 Task: Add Sprouts 100% Angus Grass-Fed Boneless Chuck Steak to the cart.
Action: Mouse moved to (14, 81)
Screenshot: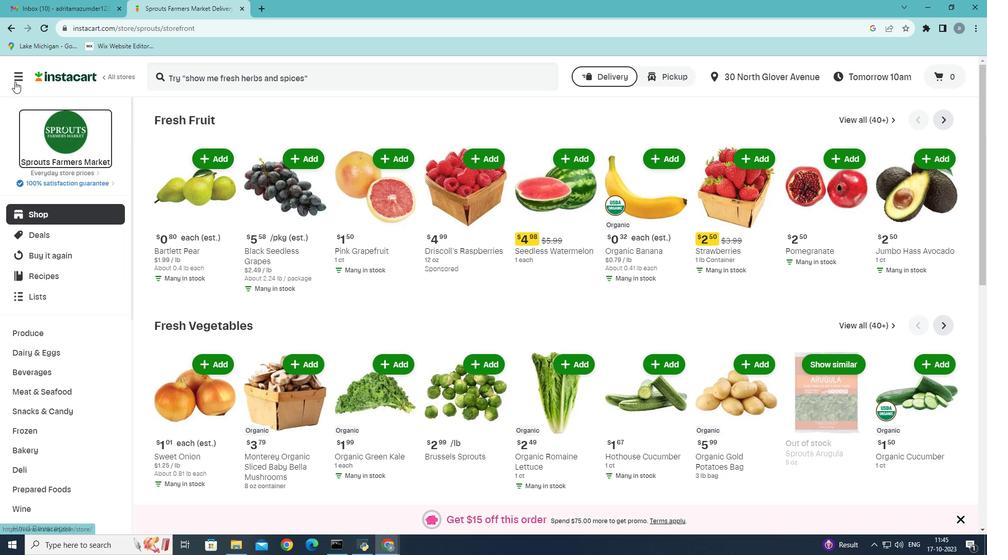 
Action: Mouse pressed left at (14, 81)
Screenshot: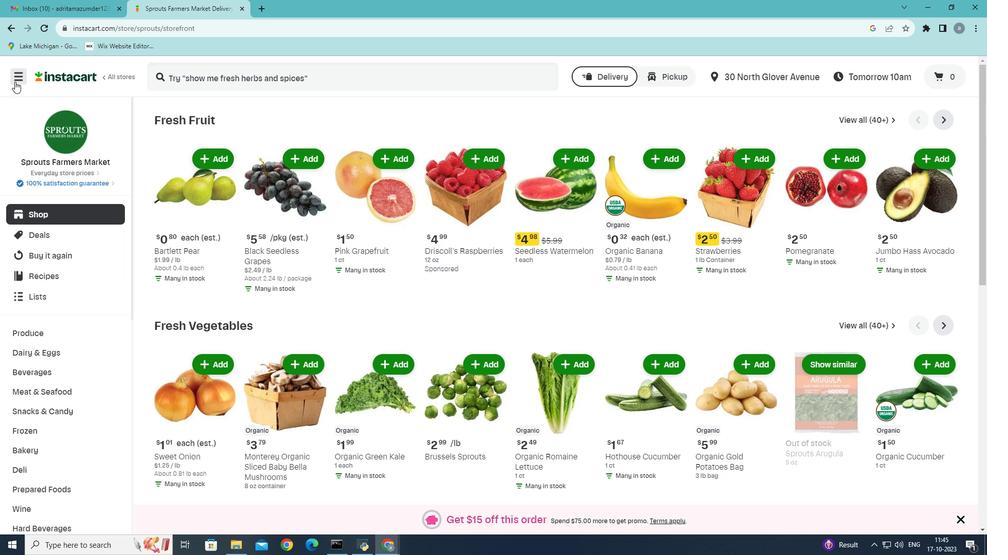 
Action: Mouse moved to (34, 302)
Screenshot: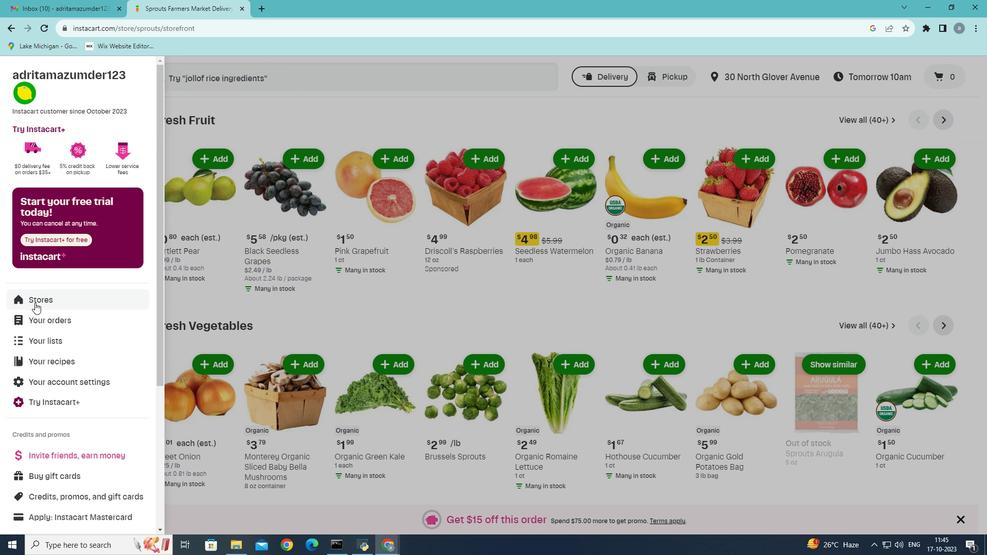 
Action: Mouse pressed left at (34, 302)
Screenshot: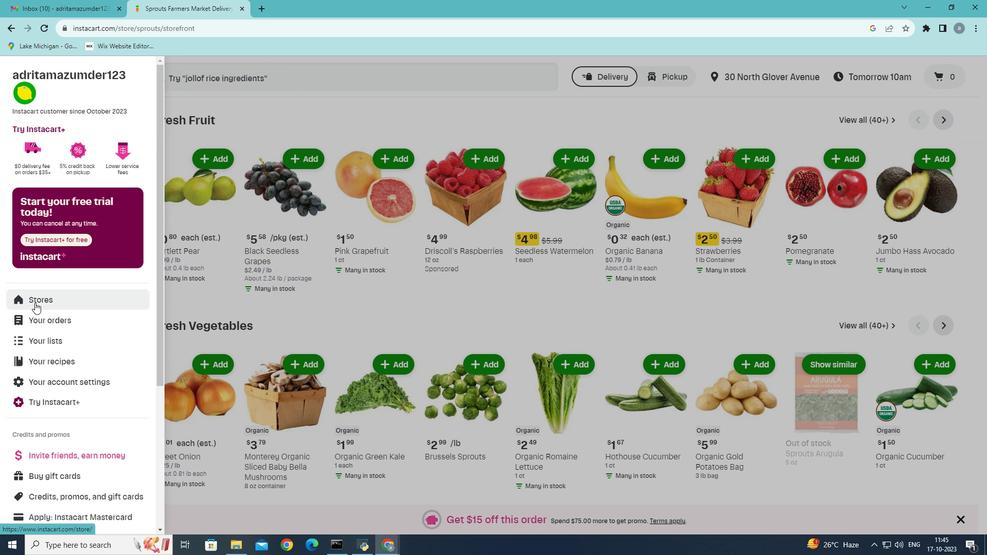 
Action: Mouse moved to (248, 119)
Screenshot: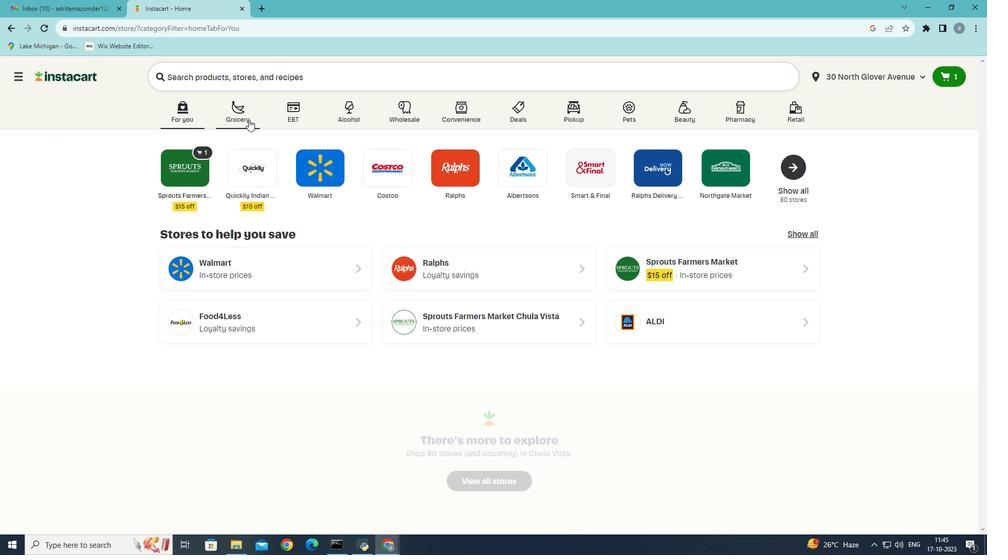 
Action: Mouse pressed left at (248, 119)
Screenshot: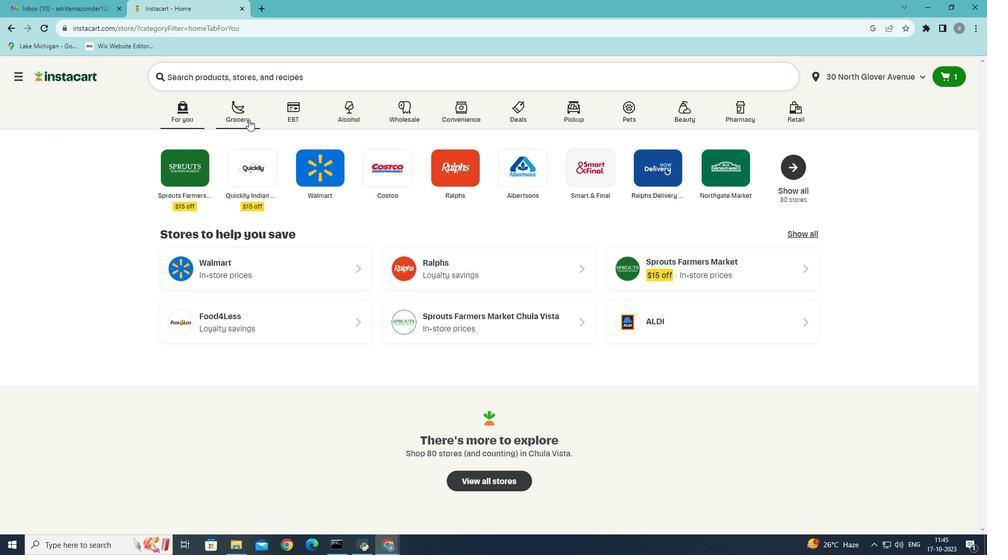 
Action: Mouse moved to (700, 260)
Screenshot: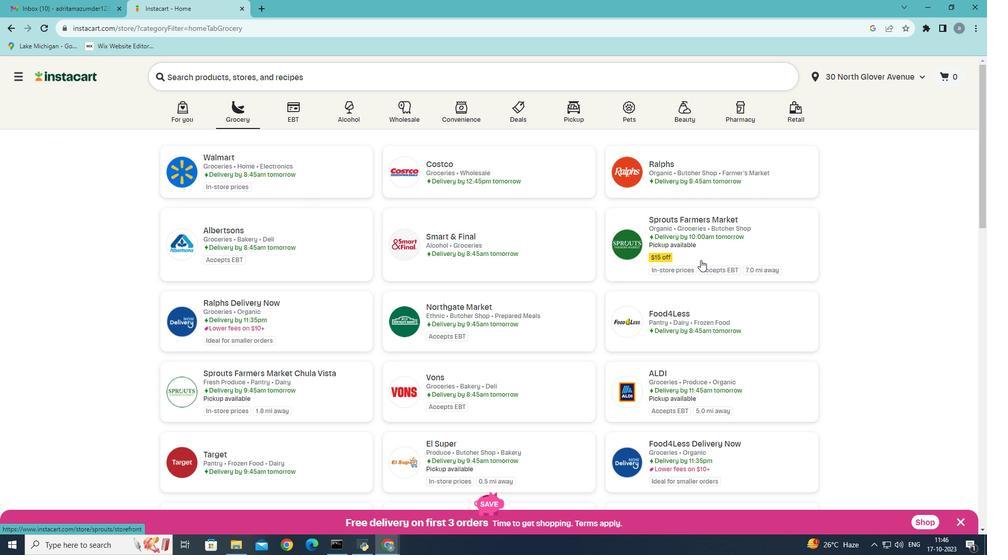 
Action: Mouse pressed left at (700, 260)
Screenshot: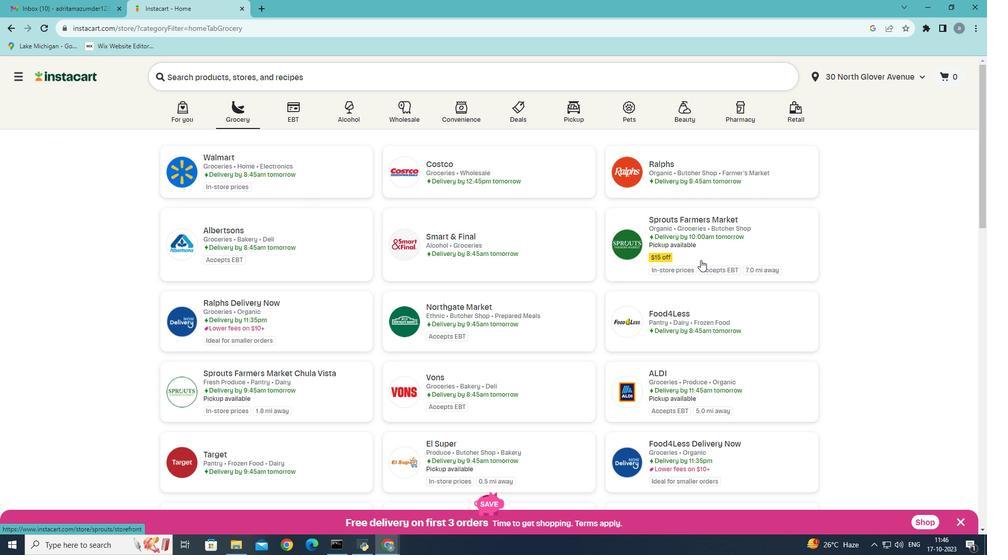 
Action: Mouse moved to (53, 389)
Screenshot: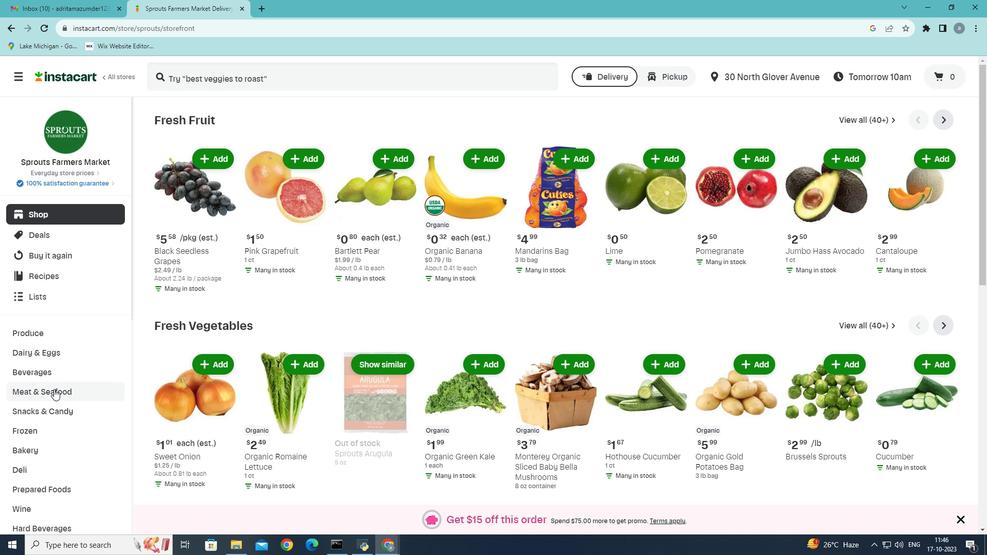 
Action: Mouse pressed left at (53, 389)
Screenshot: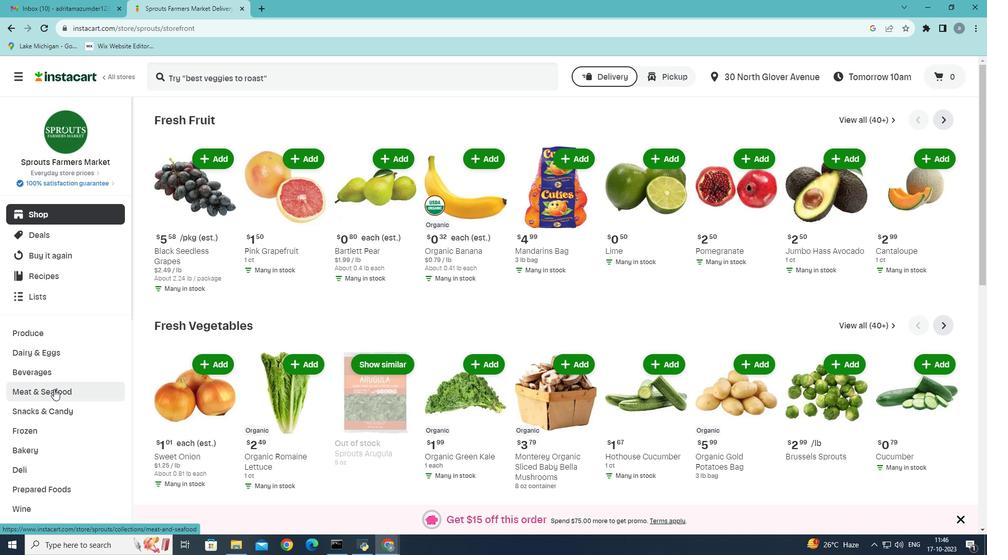 
Action: Mouse moved to (298, 147)
Screenshot: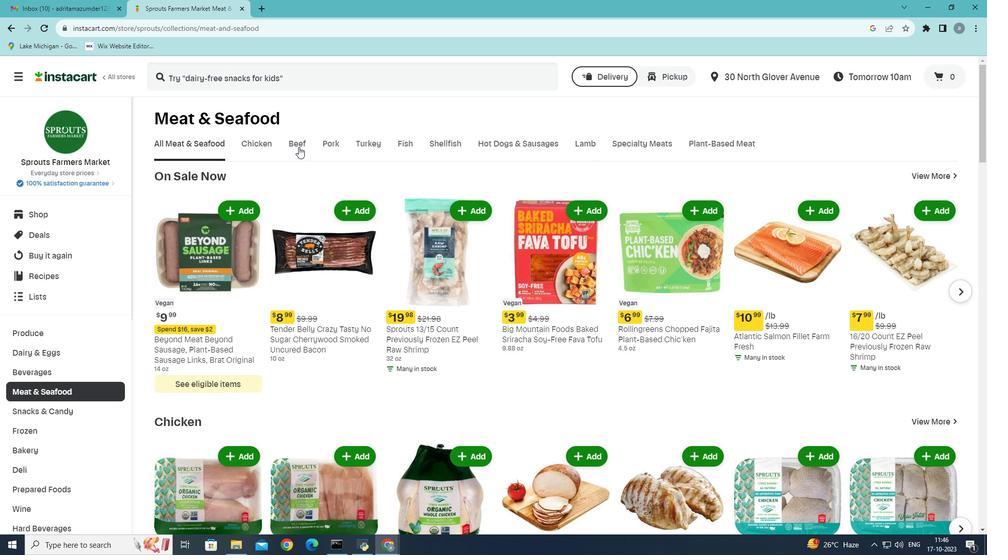 
Action: Mouse pressed left at (298, 147)
Screenshot: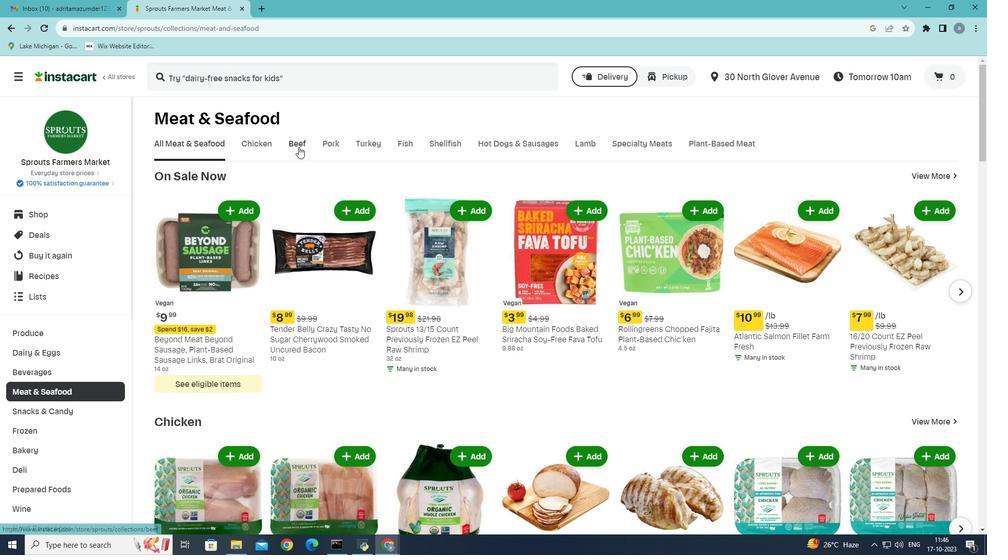 
Action: Mouse moved to (445, 375)
Screenshot: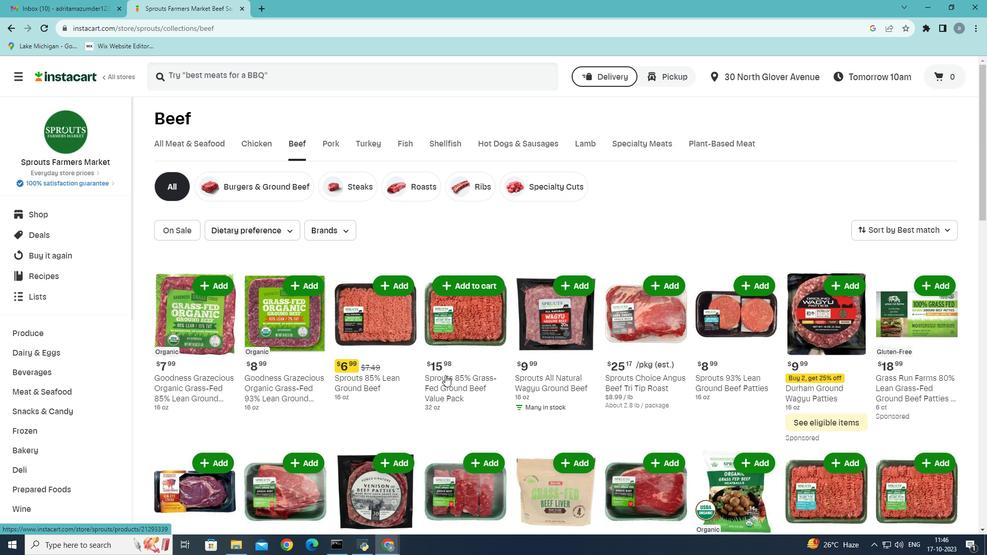 
Action: Mouse scrolled (445, 374) with delta (0, 0)
Screenshot: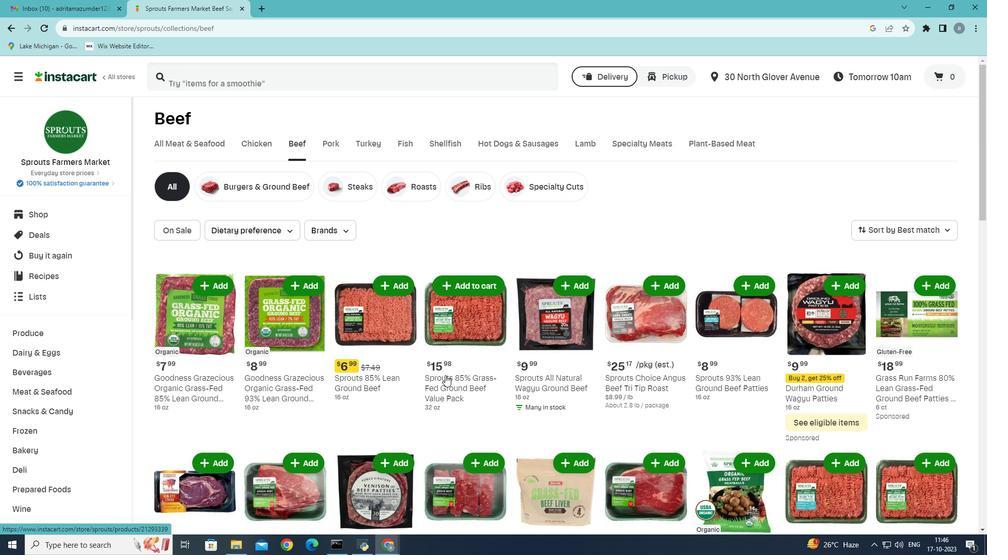 
Action: Mouse scrolled (445, 374) with delta (0, 0)
Screenshot: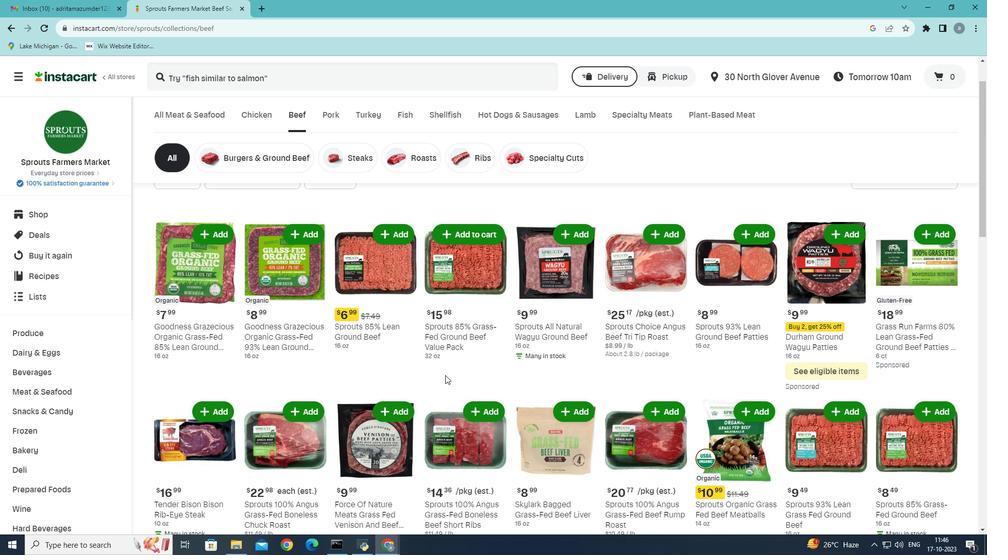 
Action: Mouse scrolled (445, 374) with delta (0, 0)
Screenshot: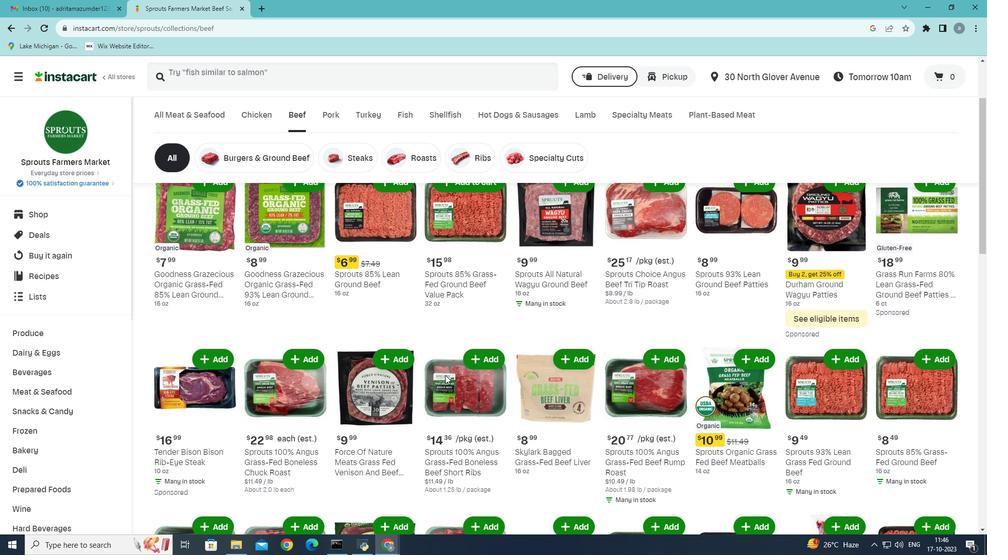 
Action: Mouse moved to (350, 157)
Screenshot: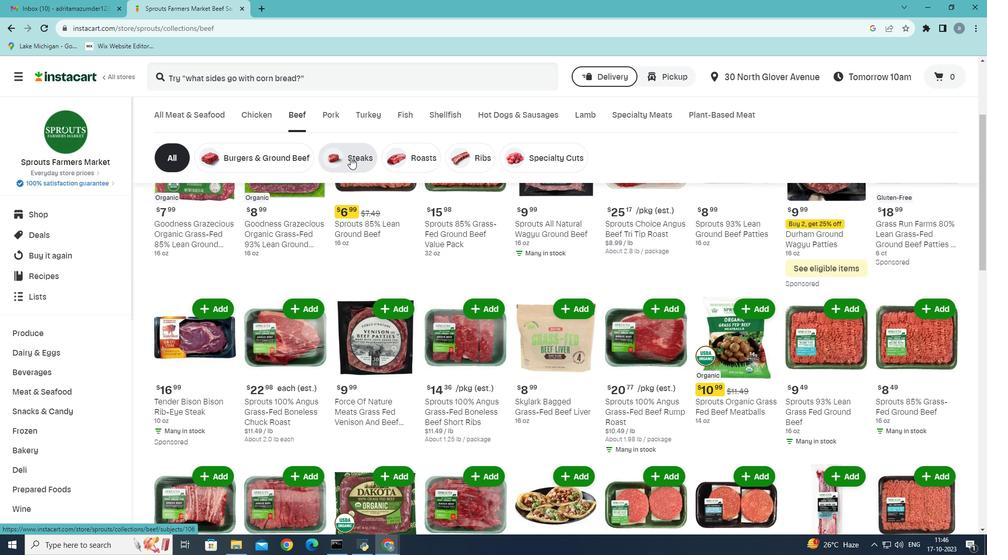 
Action: Mouse pressed left at (350, 157)
Screenshot: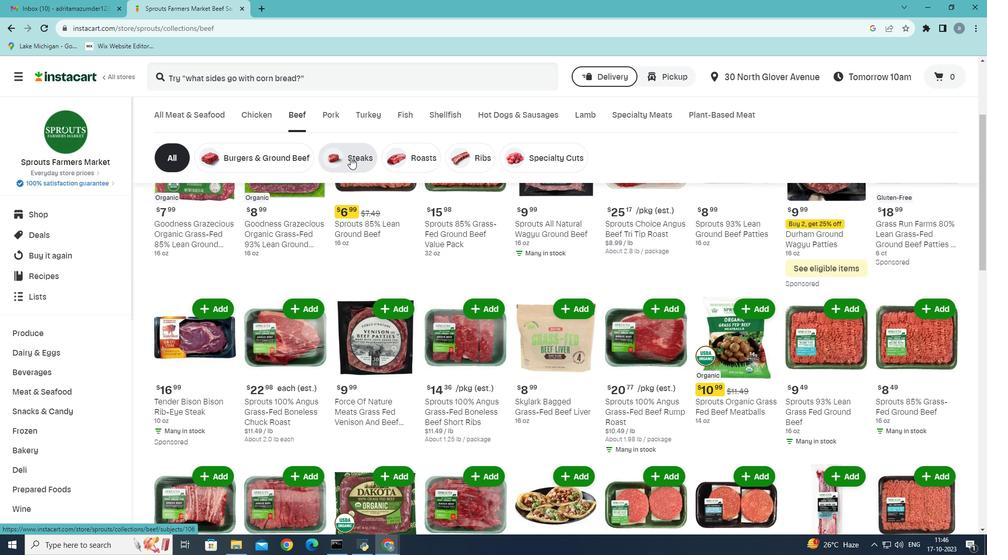 
Action: Mouse moved to (400, 282)
Screenshot: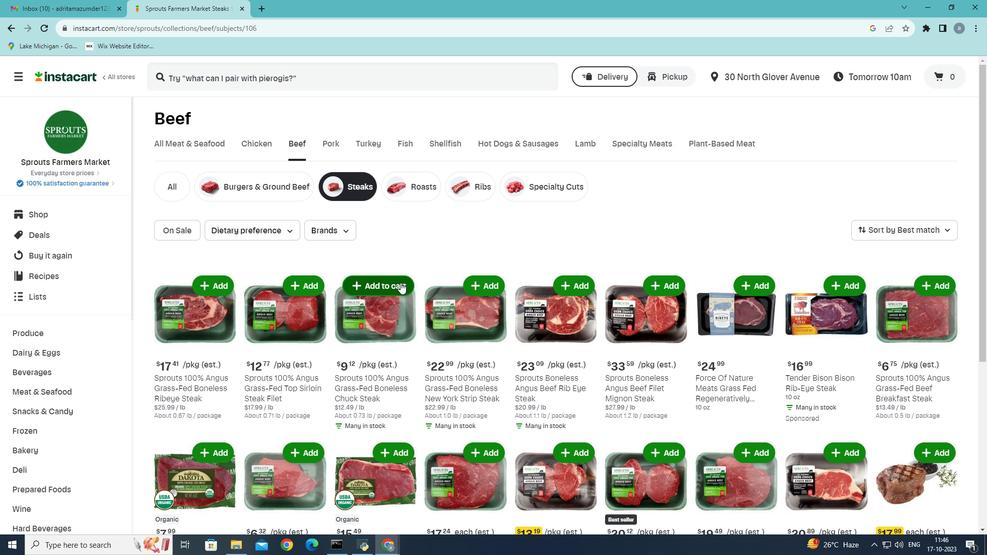 
Action: Mouse pressed left at (400, 282)
Screenshot: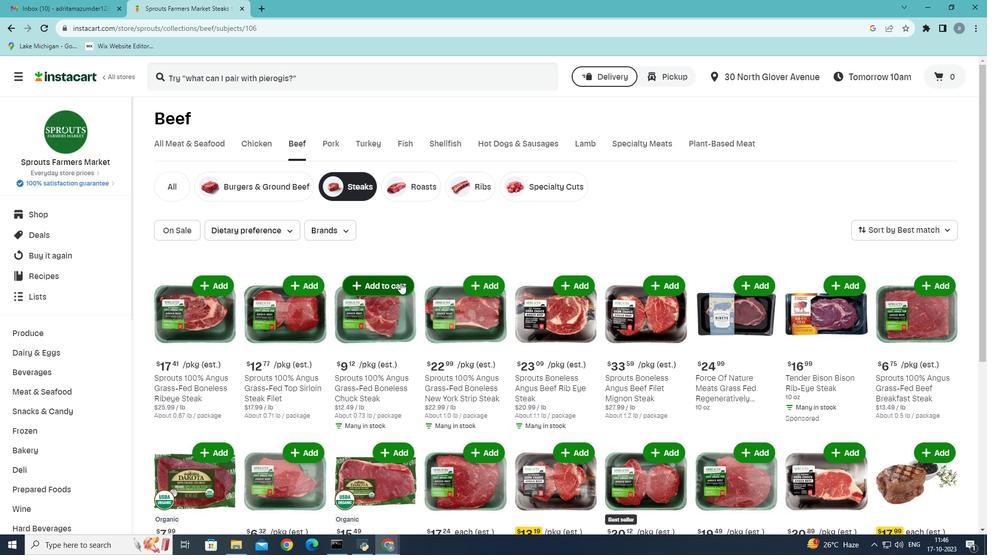
Action: Mouse moved to (469, 267)
Screenshot: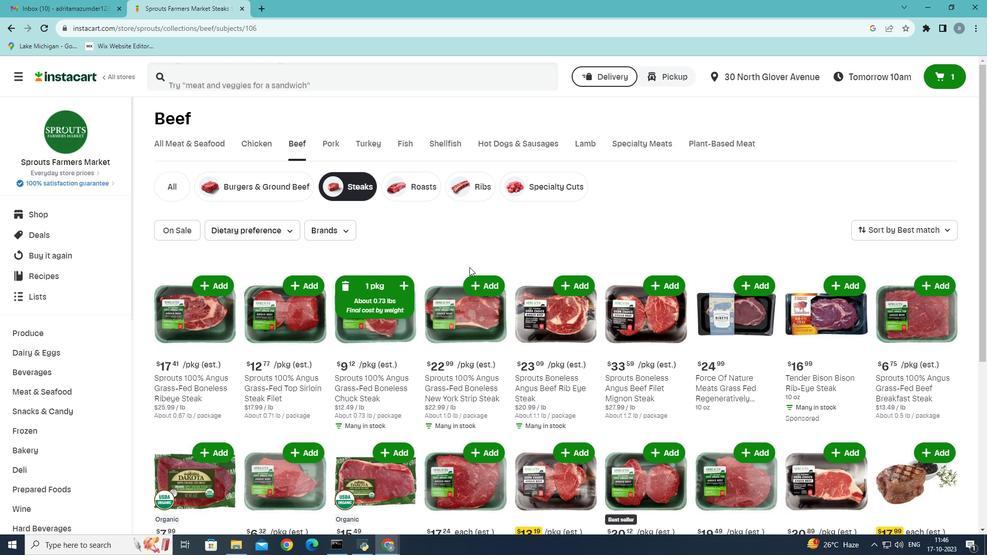 
